 Task: Select a random emoji from nature.
Action: Mouse moved to (450, 125)
Screenshot: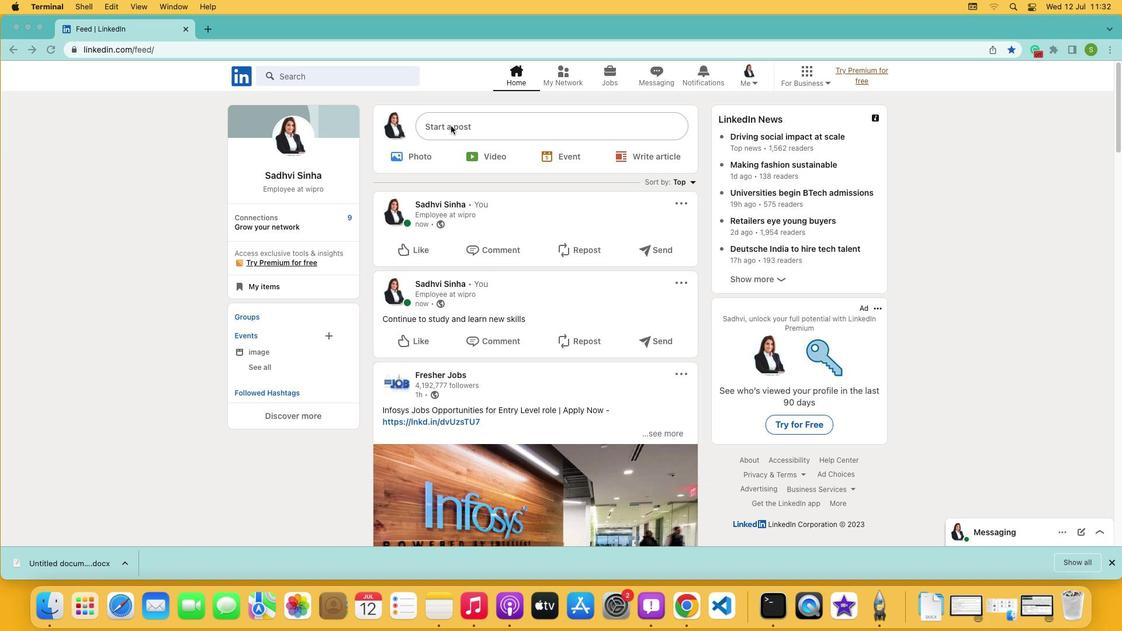 
Action: Mouse pressed left at (450, 125)
Screenshot: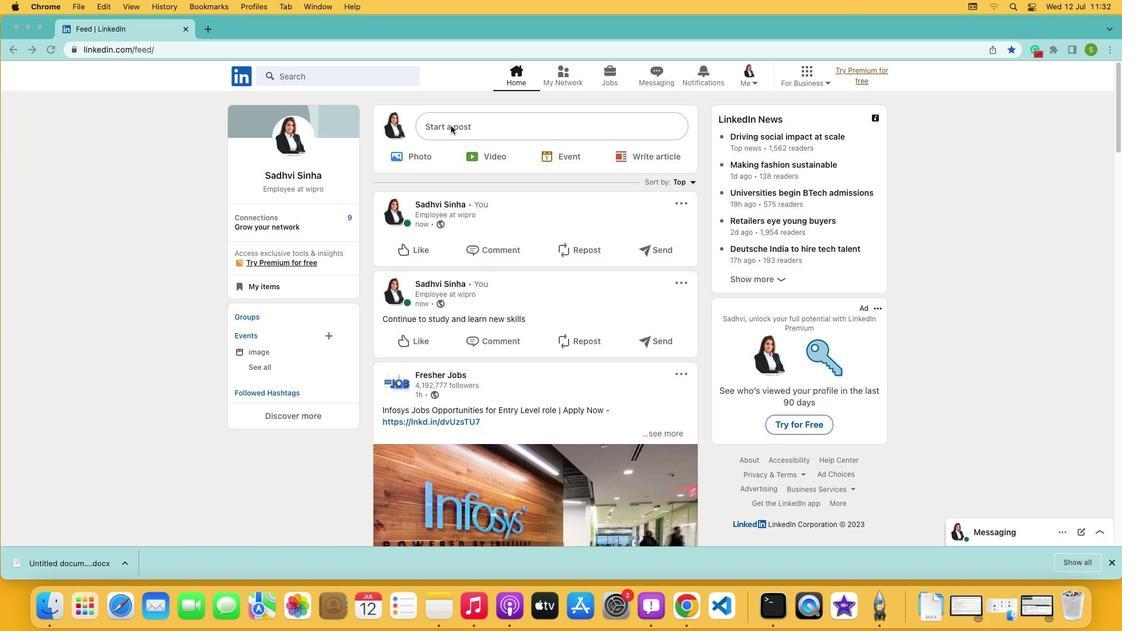 
Action: Mouse pressed left at (450, 125)
Screenshot: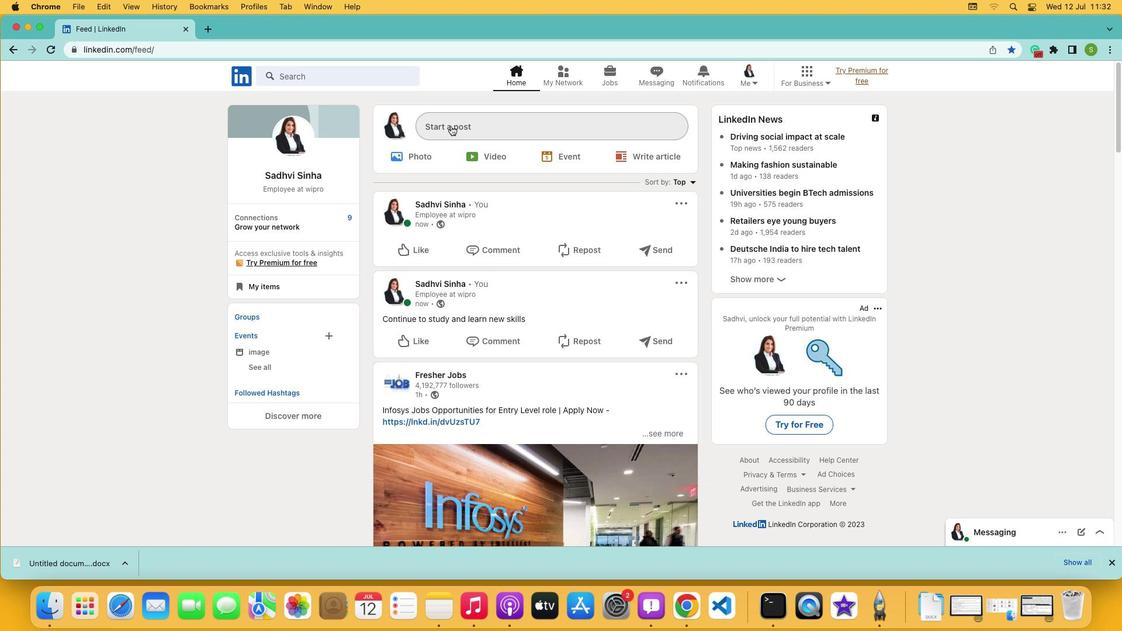 
Action: Mouse moved to (373, 313)
Screenshot: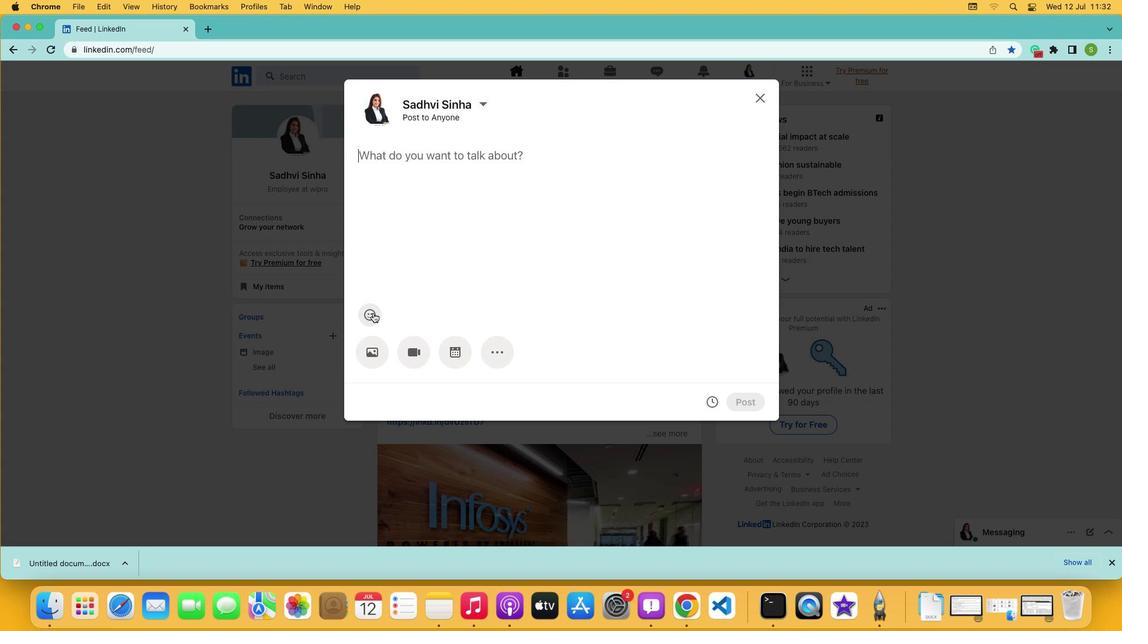 
Action: Mouse pressed left at (373, 313)
Screenshot: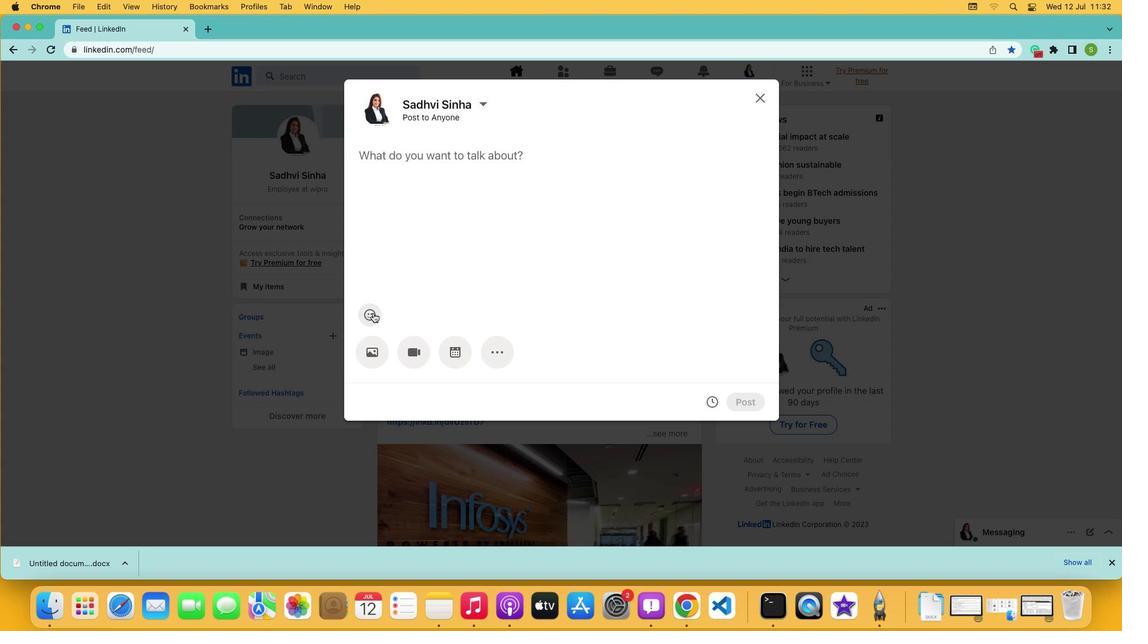 
Action: Mouse moved to (313, 131)
Screenshot: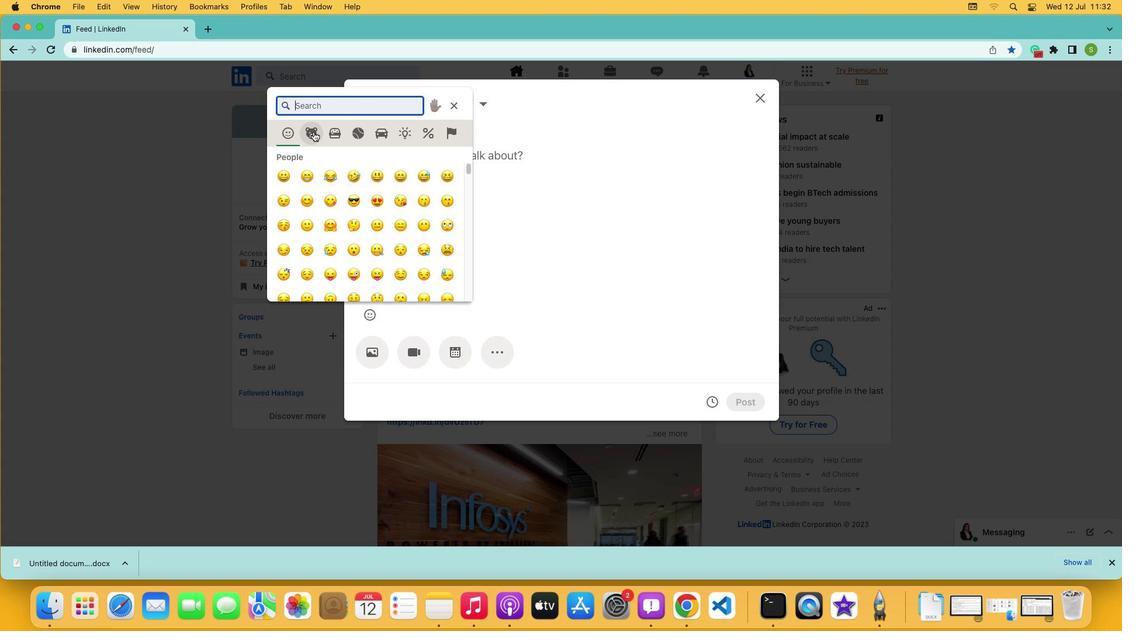 
Action: Mouse pressed left at (313, 131)
Screenshot: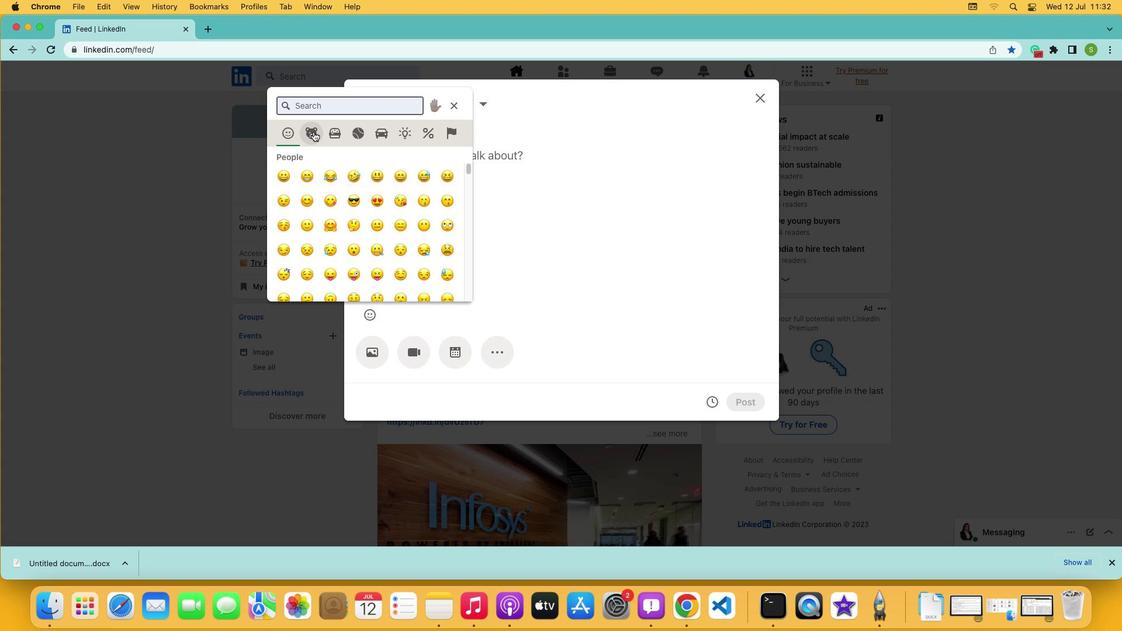 
Action: Mouse moved to (358, 181)
Screenshot: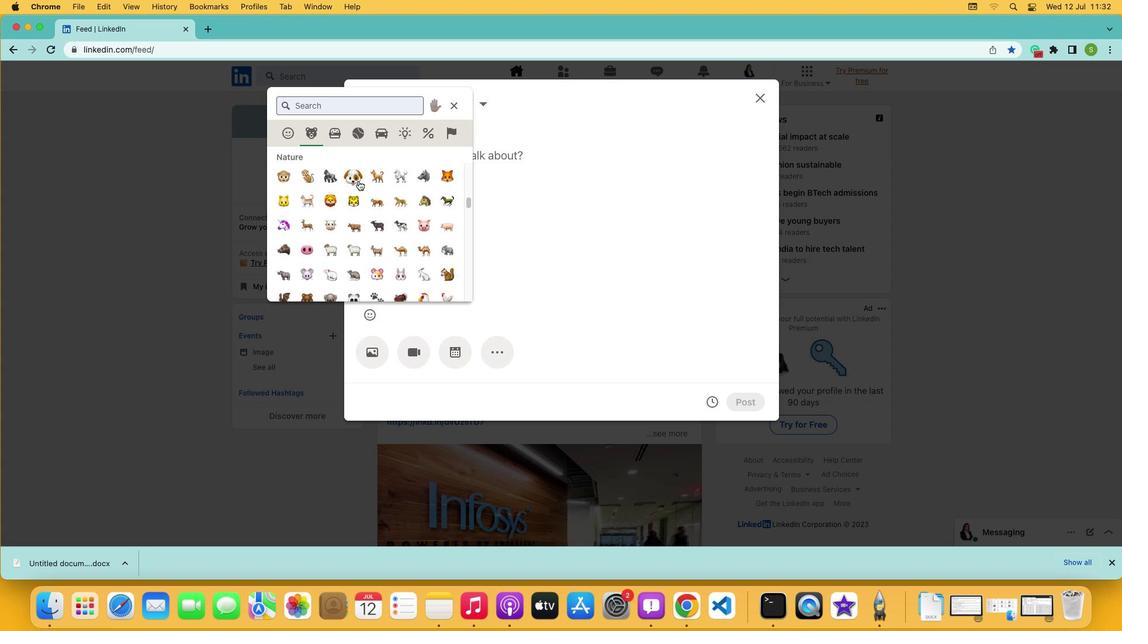 
Action: Mouse pressed left at (358, 181)
Screenshot: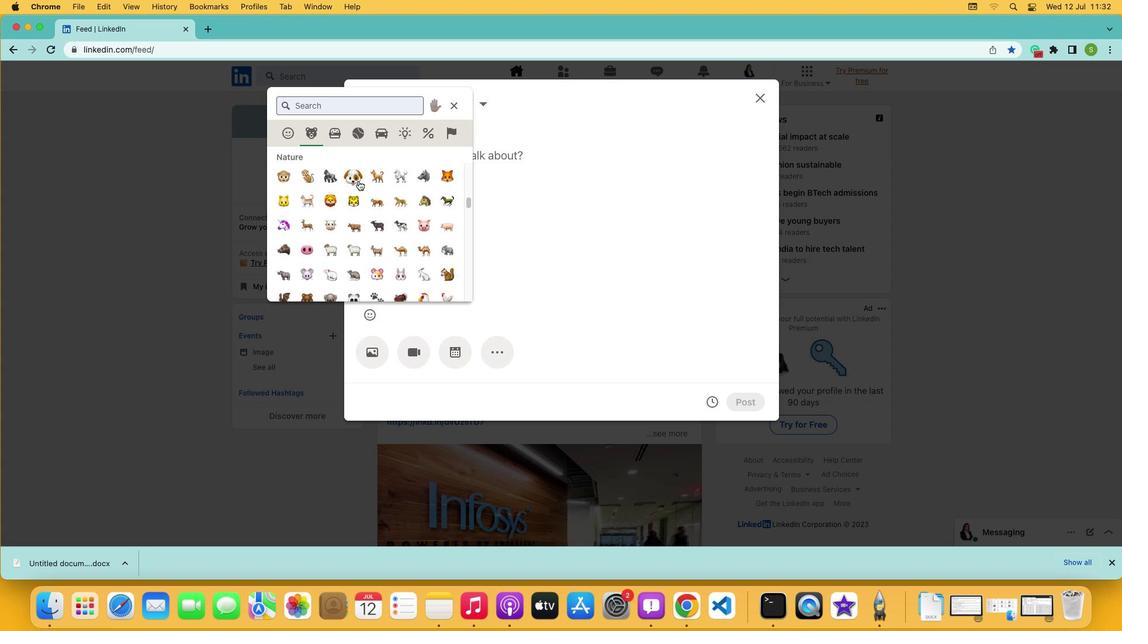
Action: Mouse moved to (385, 199)
Screenshot: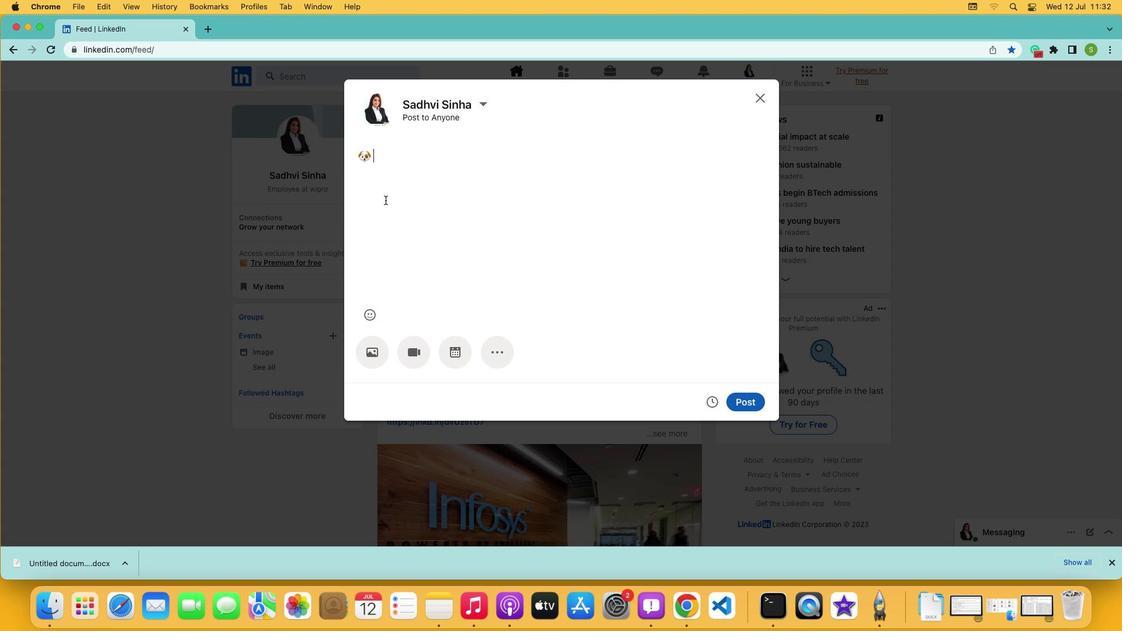 
